 Task: Change the VoD server module to the Legacy RTSP VoD server.
Action: Mouse moved to (131, 16)
Screenshot: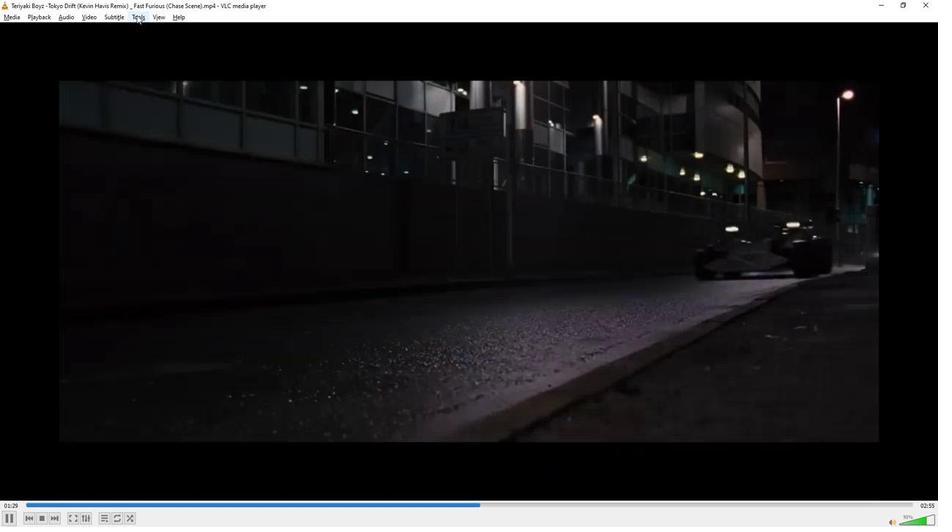 
Action: Mouse pressed left at (131, 16)
Screenshot: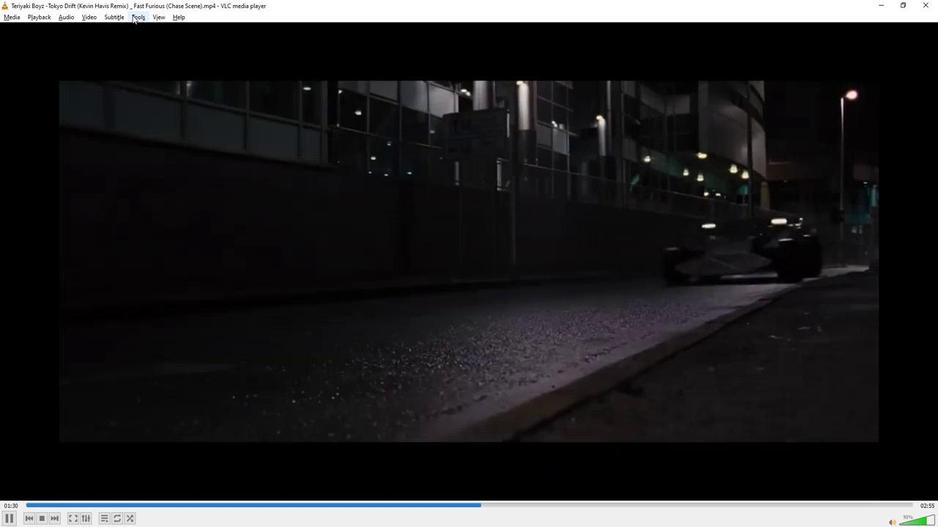 
Action: Mouse moved to (156, 131)
Screenshot: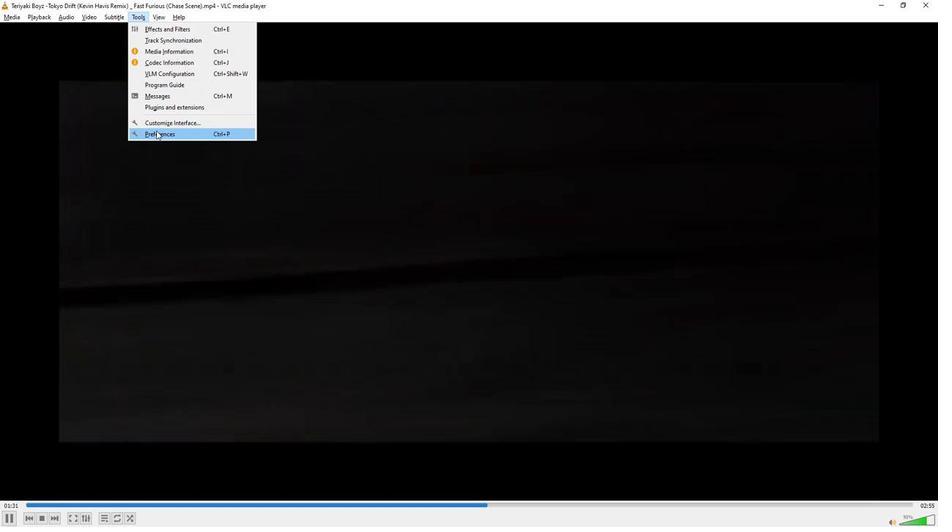 
Action: Mouse pressed left at (156, 131)
Screenshot: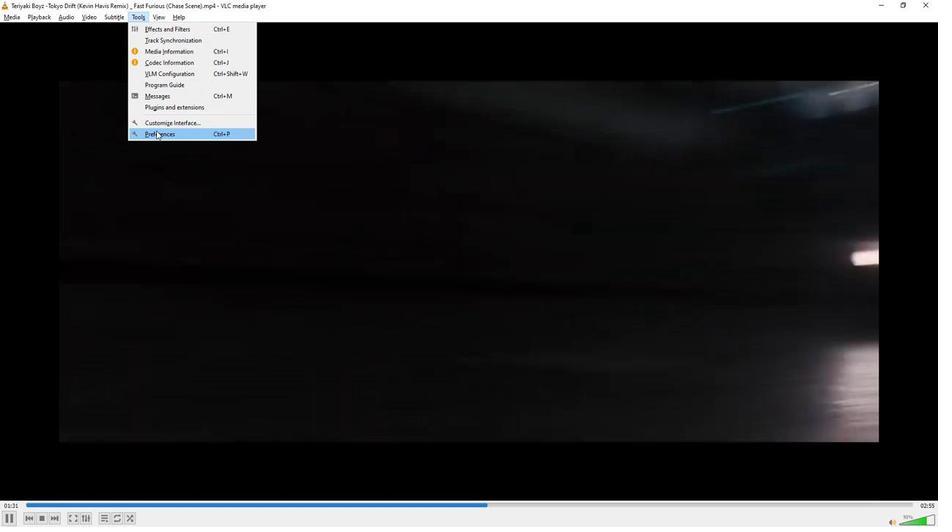 
Action: Mouse moved to (269, 410)
Screenshot: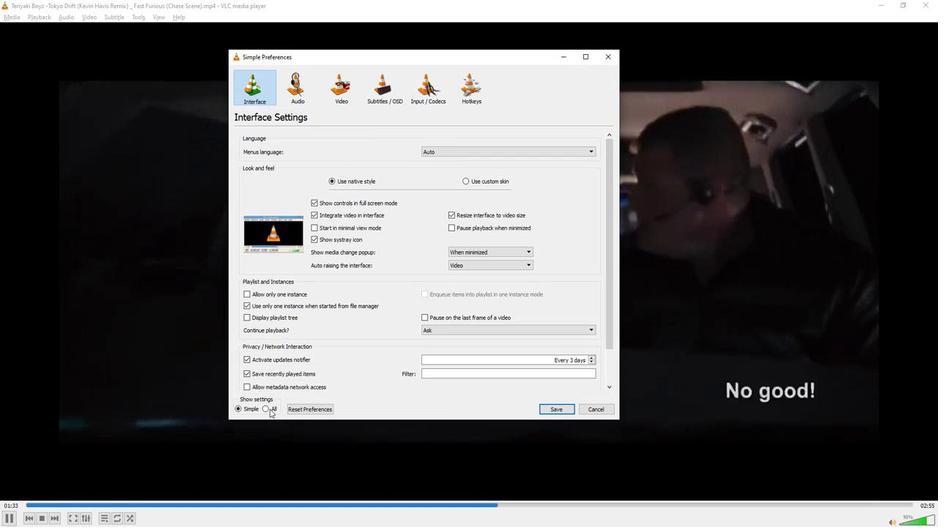 
Action: Mouse pressed left at (269, 410)
Screenshot: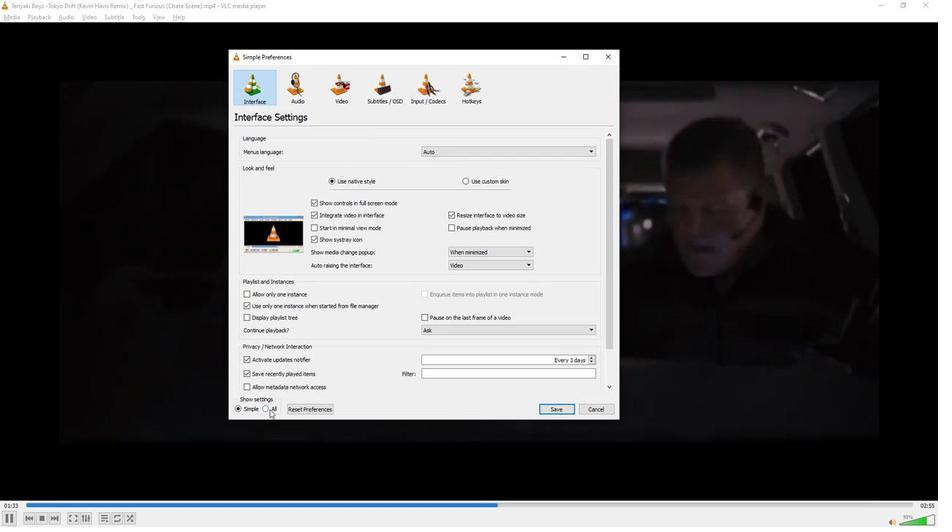 
Action: Mouse moved to (560, 117)
Screenshot: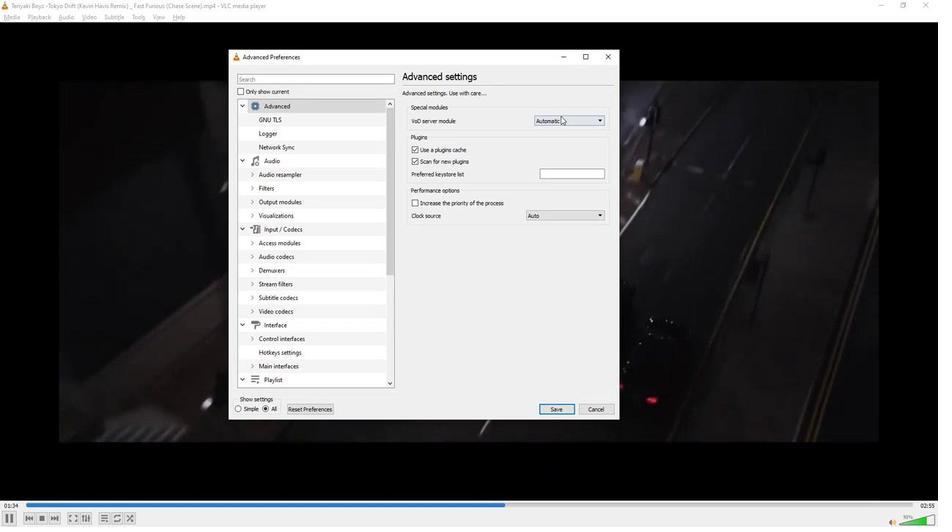 
Action: Mouse pressed left at (560, 117)
Screenshot: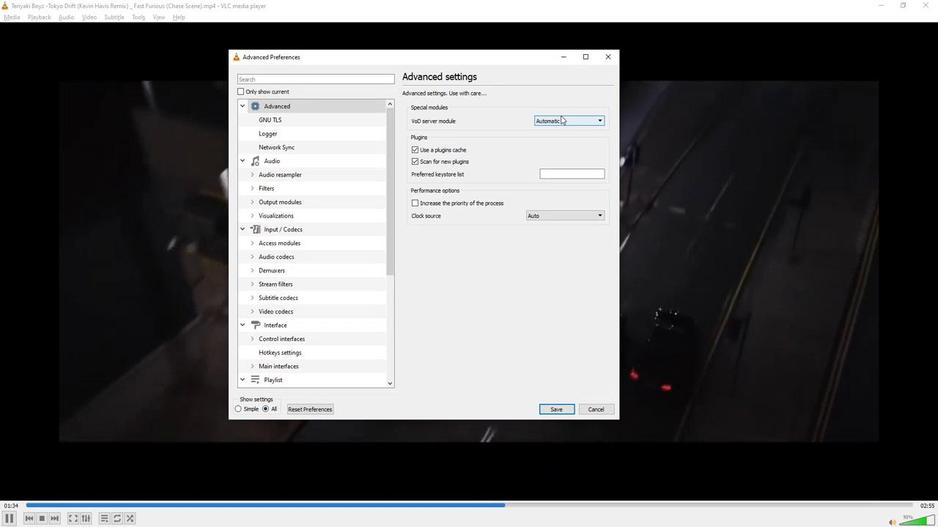 
Action: Mouse moved to (552, 143)
Screenshot: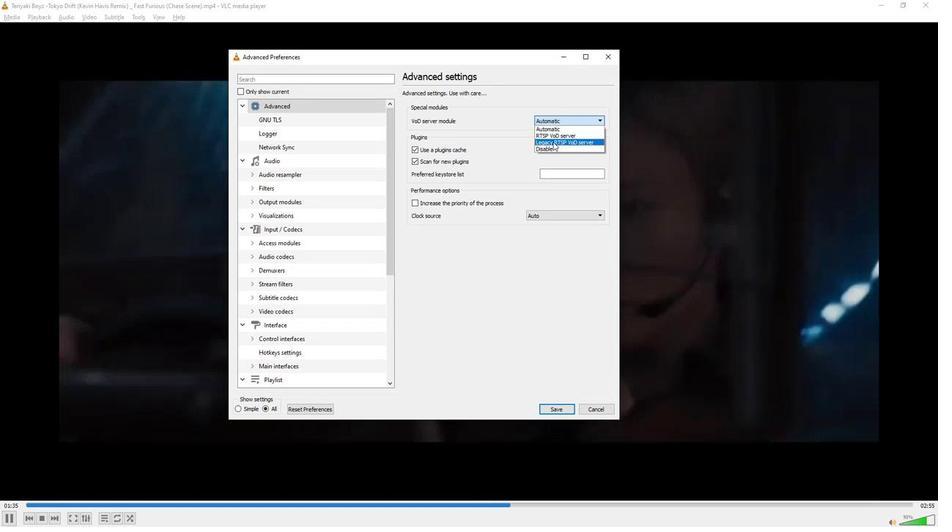 
Action: Mouse pressed left at (552, 143)
Screenshot: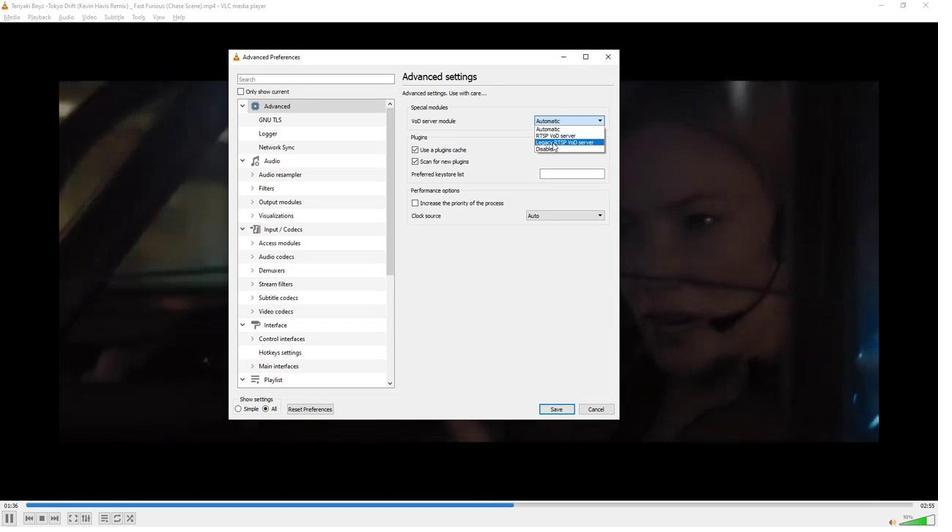 
Action: Mouse moved to (544, 372)
Screenshot: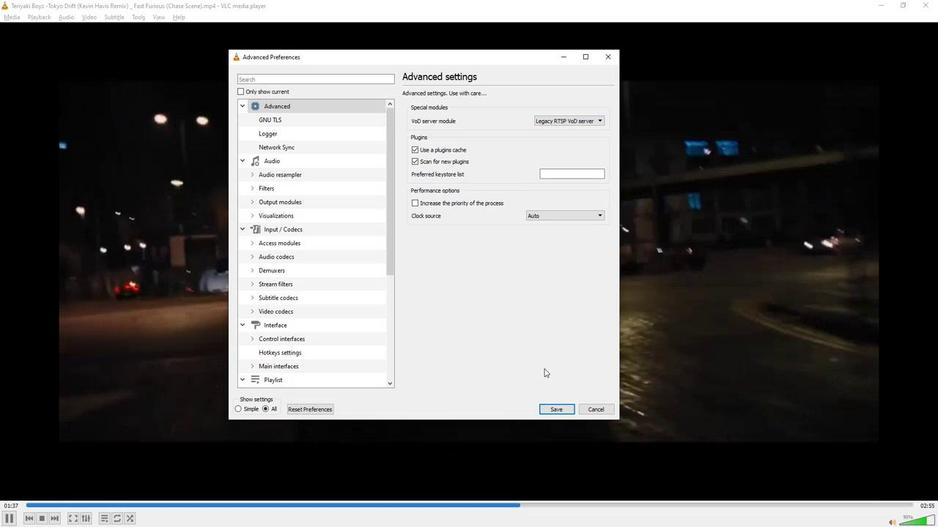 
